 Task: Enable the video filter "Posterize video filter" for transcode stream output.
Action: Mouse moved to (90, 20)
Screenshot: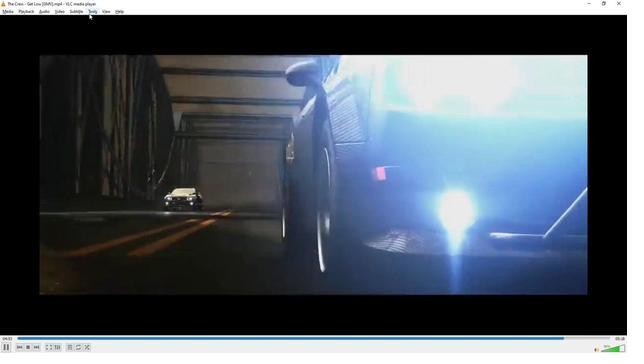 
Action: Mouse pressed left at (90, 20)
Screenshot: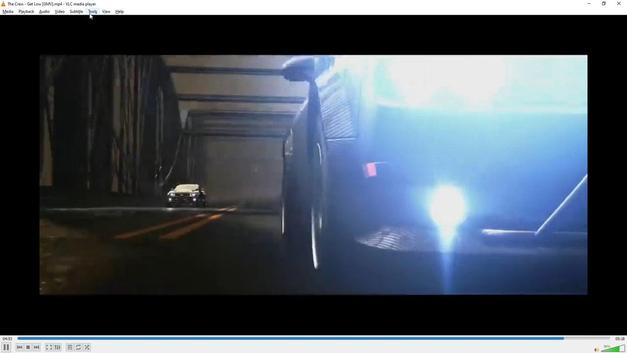 
Action: Mouse moved to (107, 94)
Screenshot: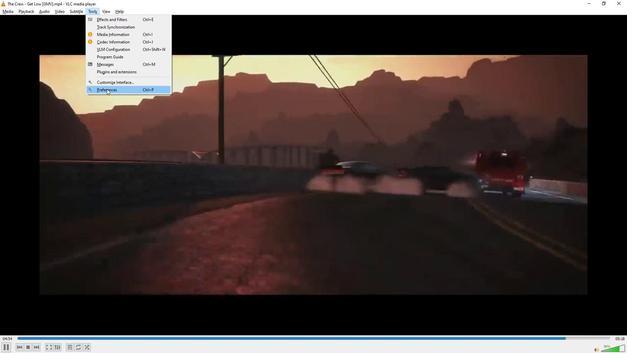 
Action: Mouse pressed left at (107, 94)
Screenshot: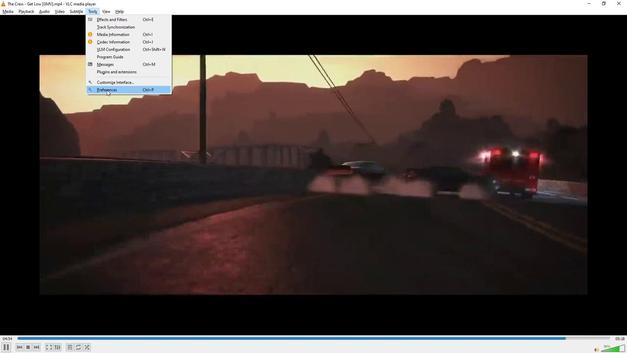 
Action: Mouse moved to (184, 262)
Screenshot: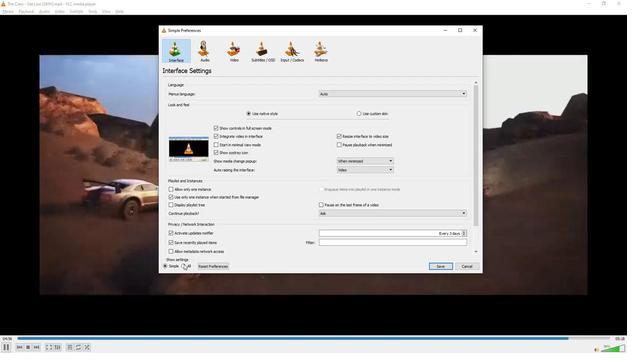 
Action: Mouse pressed left at (184, 262)
Screenshot: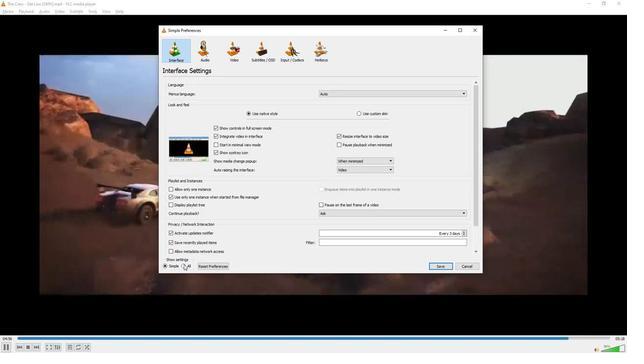 
Action: Mouse moved to (197, 133)
Screenshot: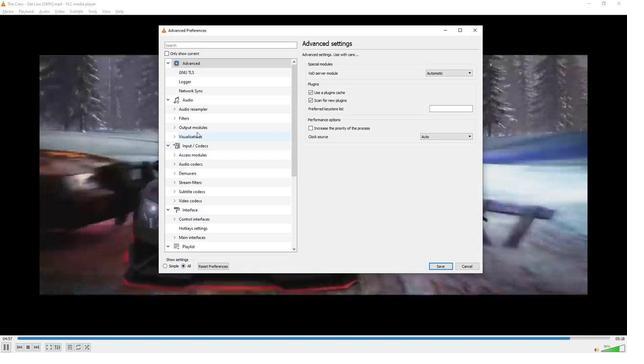 
Action: Mouse scrolled (197, 133) with delta (0, 0)
Screenshot: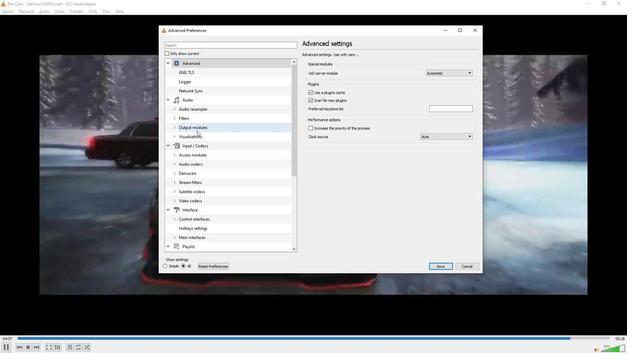 
Action: Mouse scrolled (197, 133) with delta (0, 0)
Screenshot: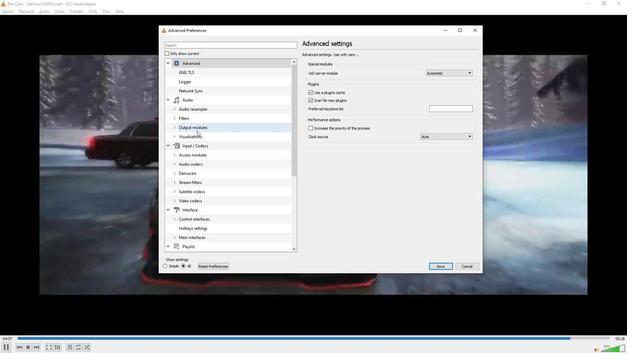 
Action: Mouse moved to (197, 133)
Screenshot: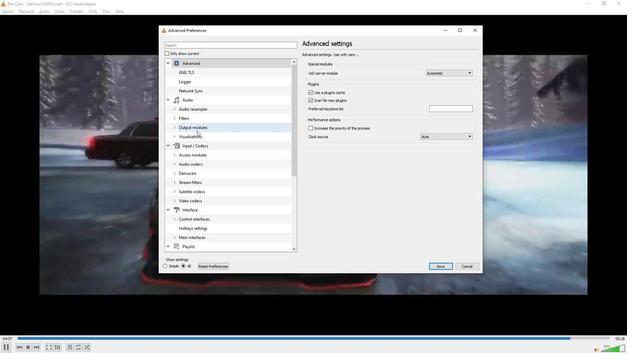 
Action: Mouse scrolled (197, 132) with delta (0, 0)
Screenshot: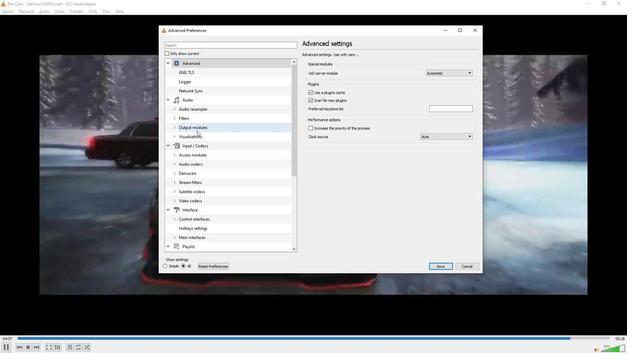 
Action: Mouse scrolled (197, 132) with delta (0, 0)
Screenshot: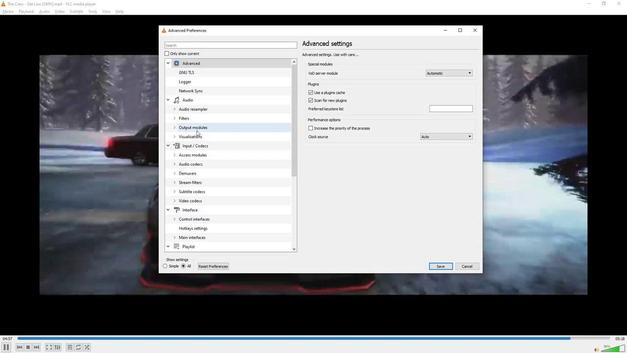 
Action: Mouse moved to (197, 133)
Screenshot: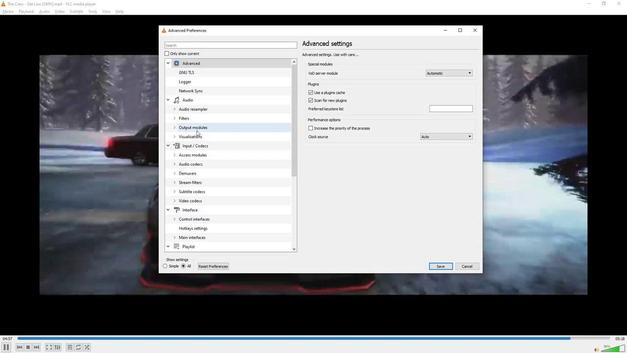 
Action: Mouse scrolled (197, 132) with delta (0, 0)
Screenshot: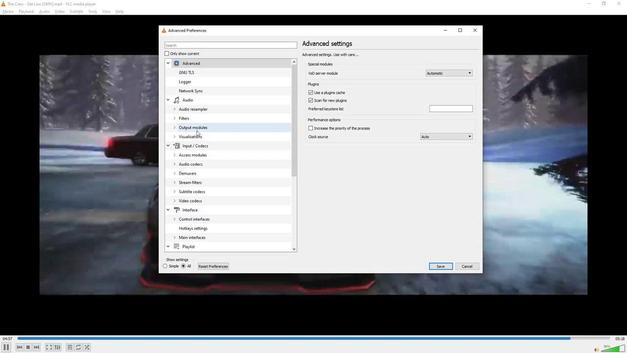 
Action: Mouse scrolled (197, 132) with delta (0, 0)
Screenshot: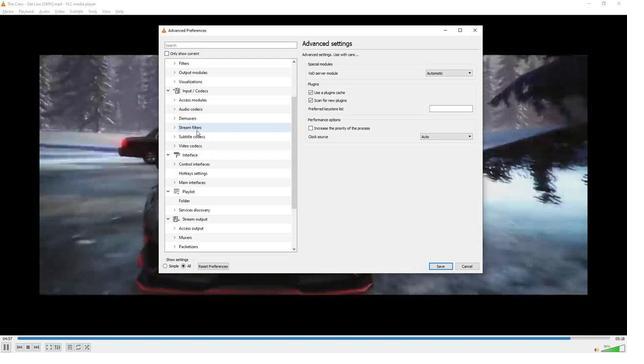
Action: Mouse moved to (196, 133)
Screenshot: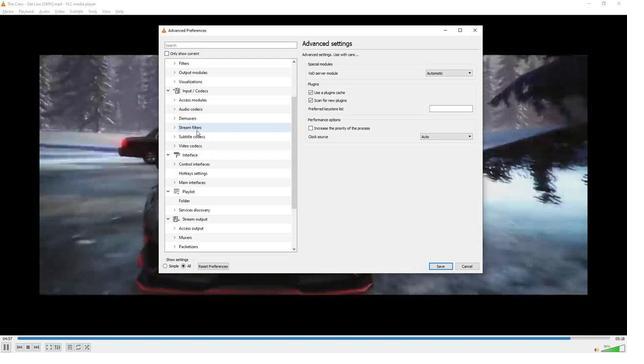 
Action: Mouse scrolled (196, 132) with delta (0, 0)
Screenshot: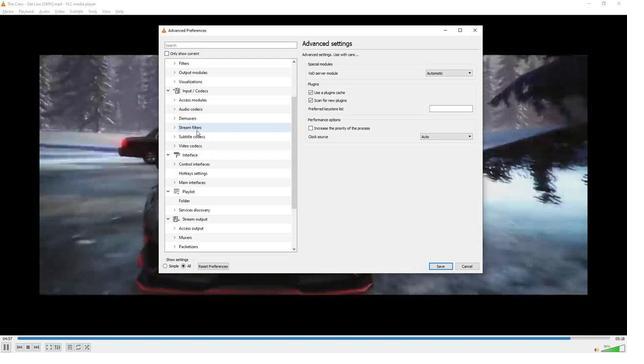 
Action: Mouse scrolled (196, 132) with delta (0, 0)
Screenshot: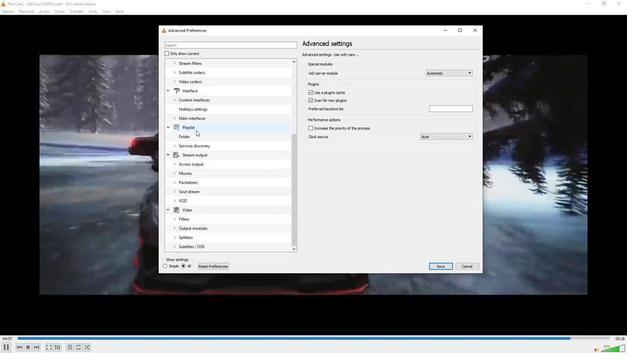 
Action: Mouse moved to (187, 219)
Screenshot: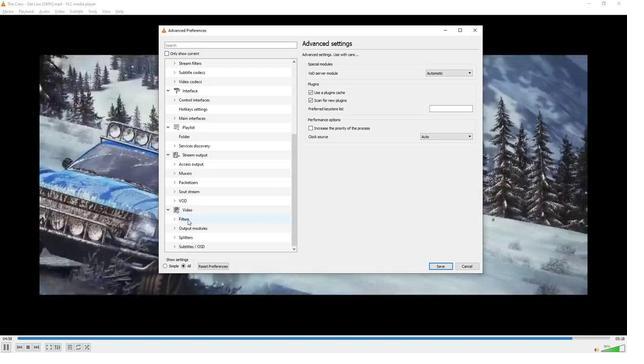 
Action: Mouse pressed left at (187, 219)
Screenshot: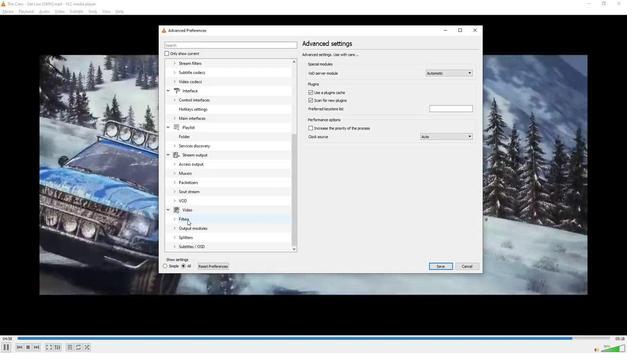 
Action: Mouse moved to (398, 115)
Screenshot: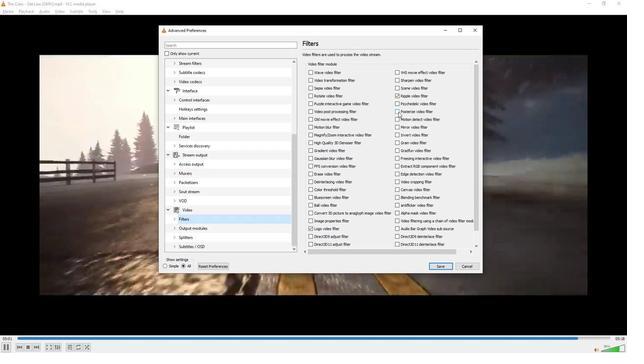 
Action: Mouse pressed left at (398, 115)
Screenshot: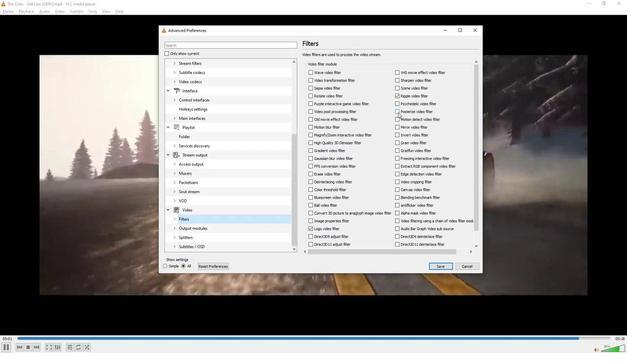 
Action: Mouse moved to (380, 146)
Screenshot: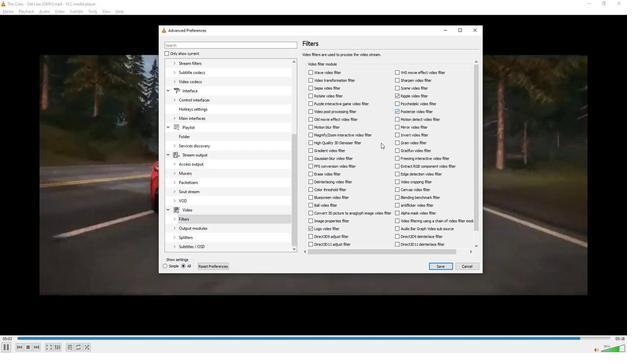 
